 Task: In the  document chart. Add the mentioned hyperlink after second sentence in main content 'www.instagram.com' Insert the picture of  'Aspen' with name   Aspen.png  Change shape height to 3.3
Action: Mouse moved to (1059, 156)
Screenshot: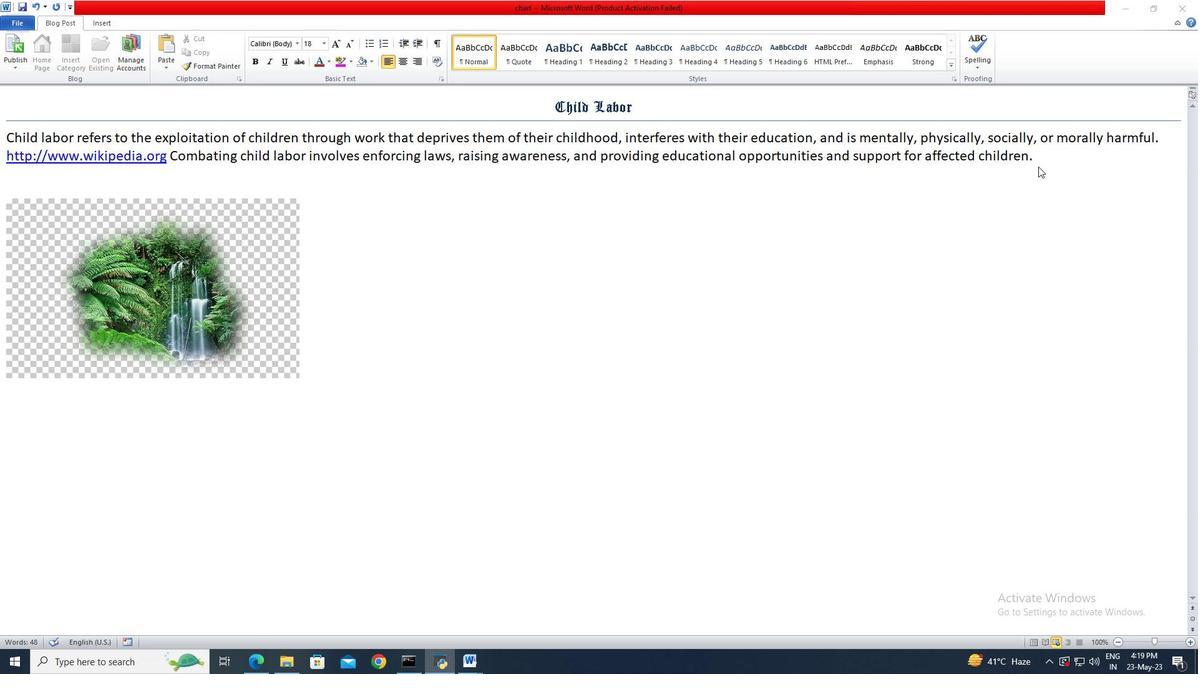 
Action: Mouse pressed left at (1059, 156)
Screenshot: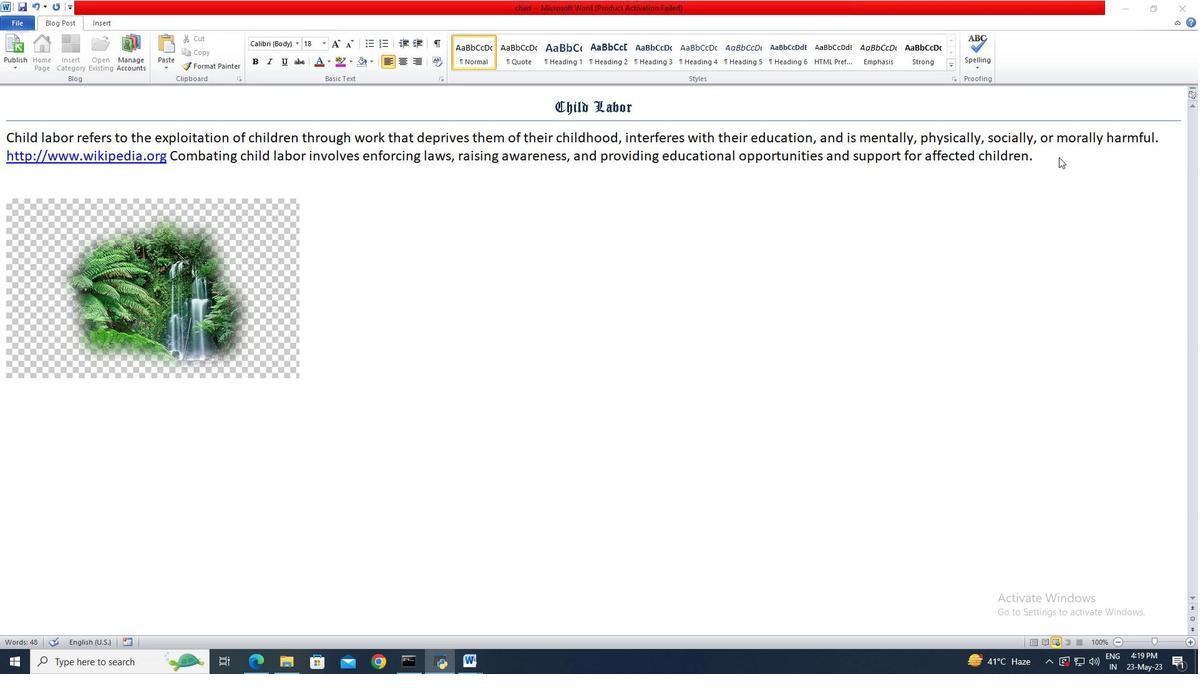 
Action: Mouse moved to (116, 24)
Screenshot: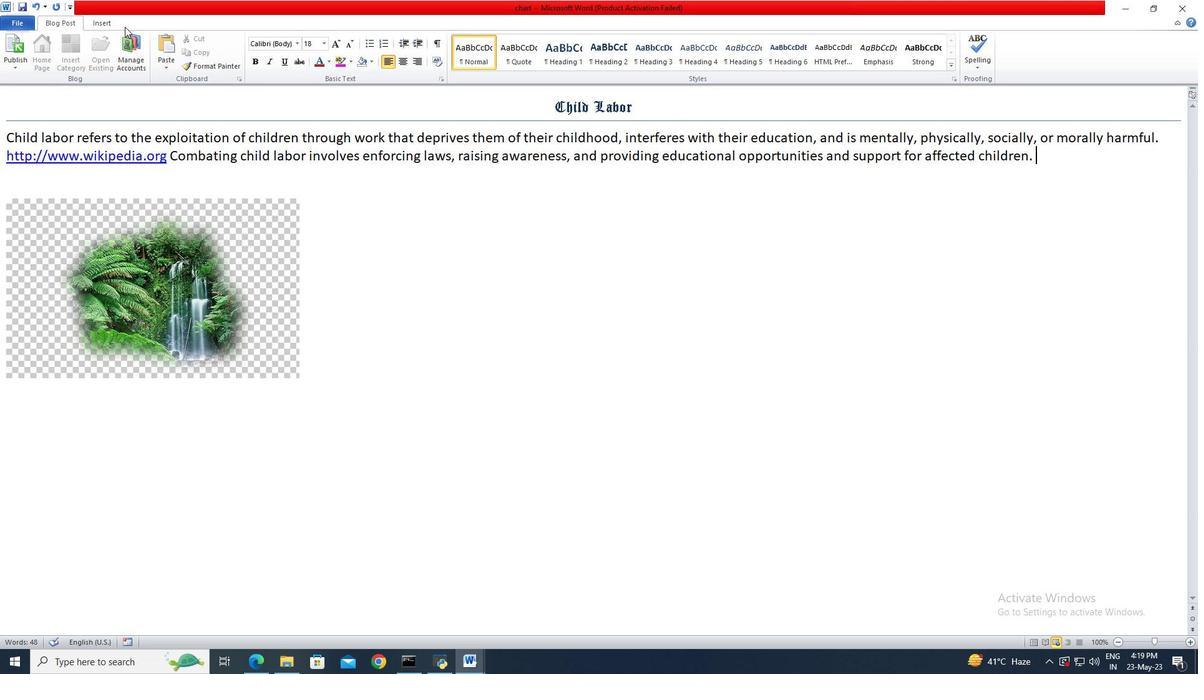 
Action: Mouse pressed left at (116, 24)
Screenshot: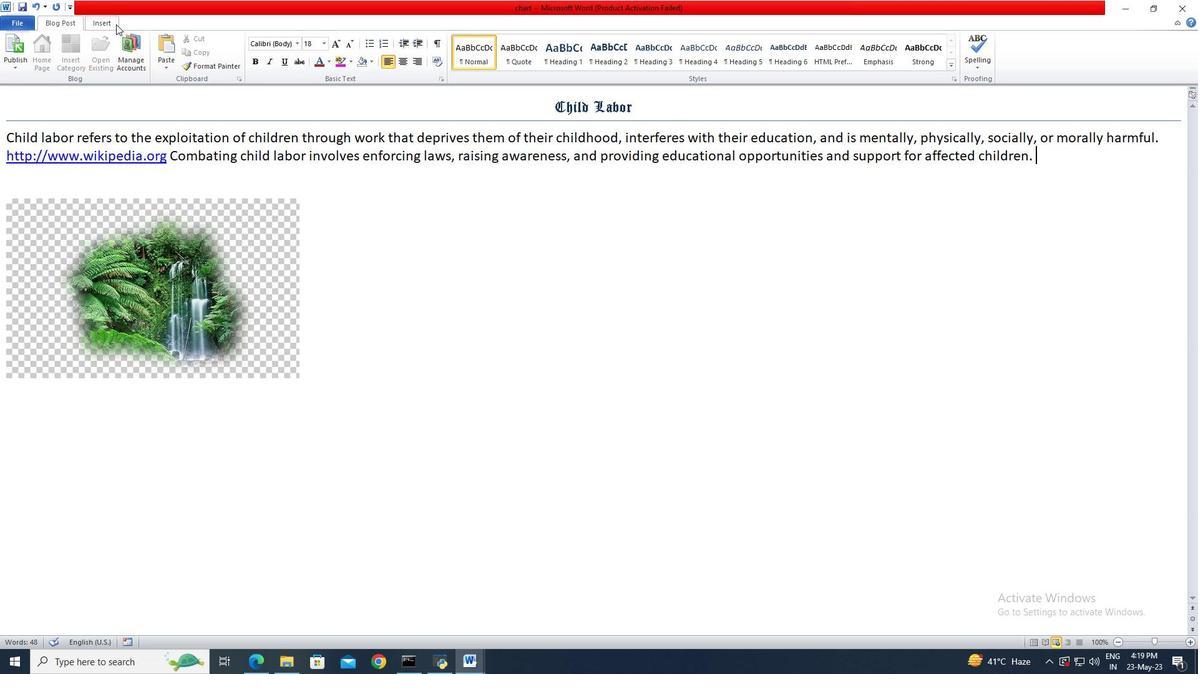
Action: Mouse moved to (236, 53)
Screenshot: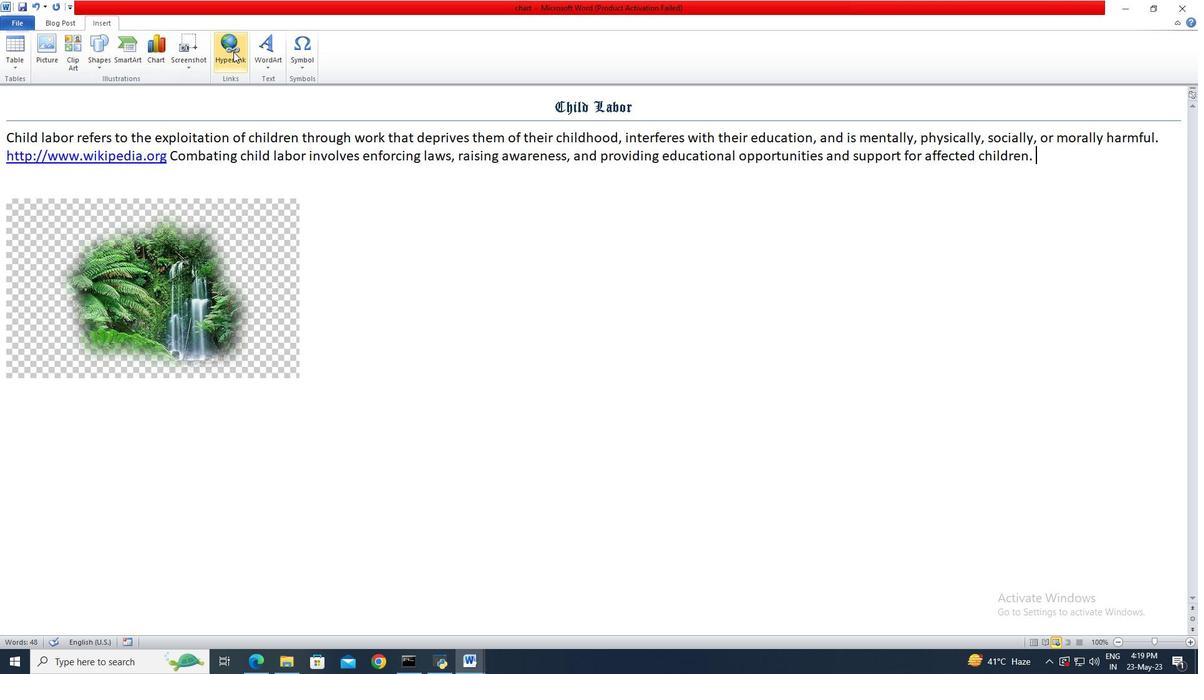 
Action: Mouse pressed left at (236, 53)
Screenshot: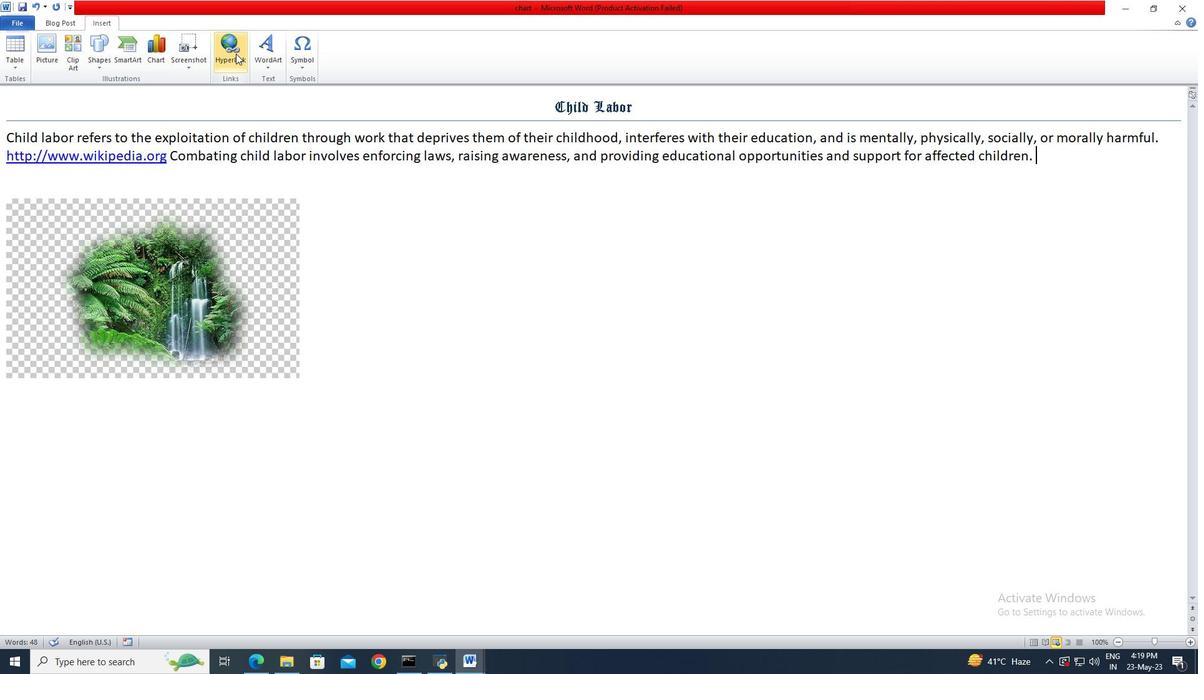 
Action: Mouse moved to (534, 380)
Screenshot: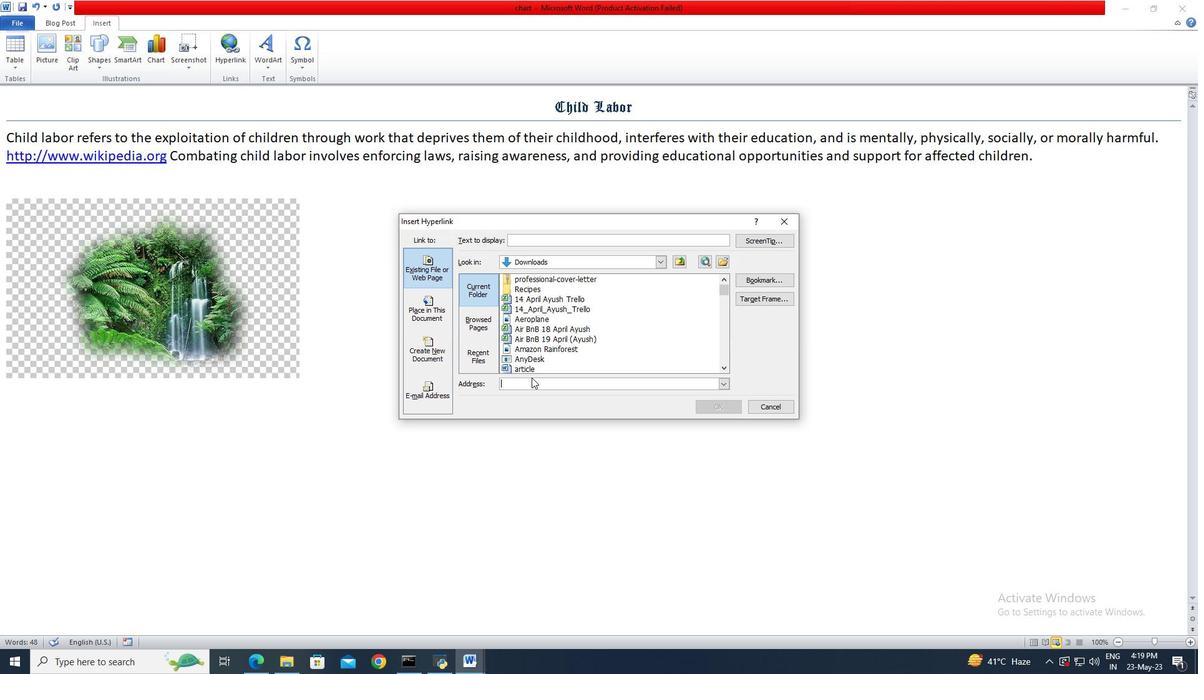 
Action: Mouse pressed left at (534, 380)
Screenshot: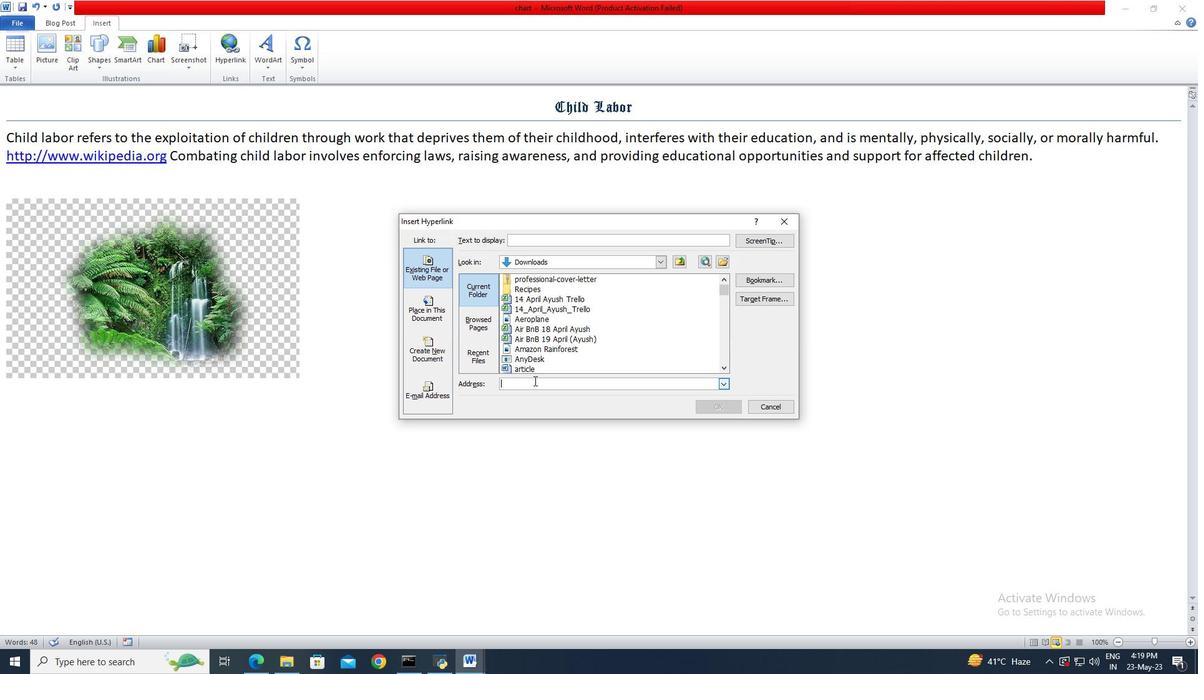 
Action: Key pressed www.instagram.com
Screenshot: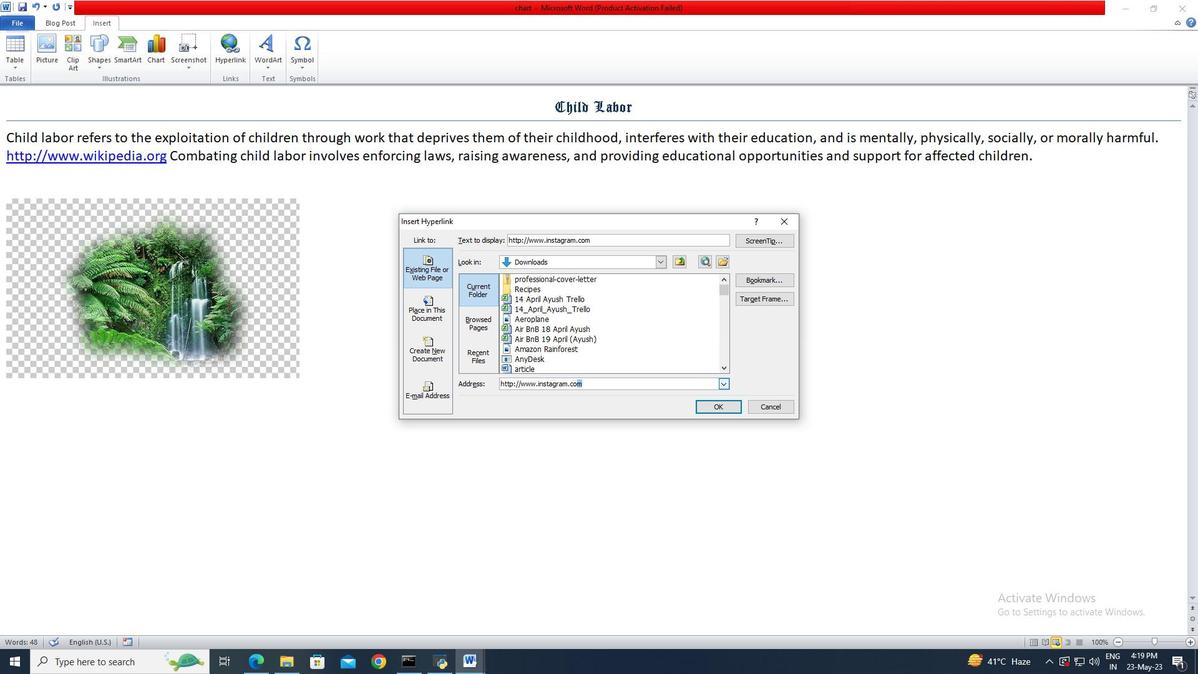 
Action: Mouse moved to (713, 413)
Screenshot: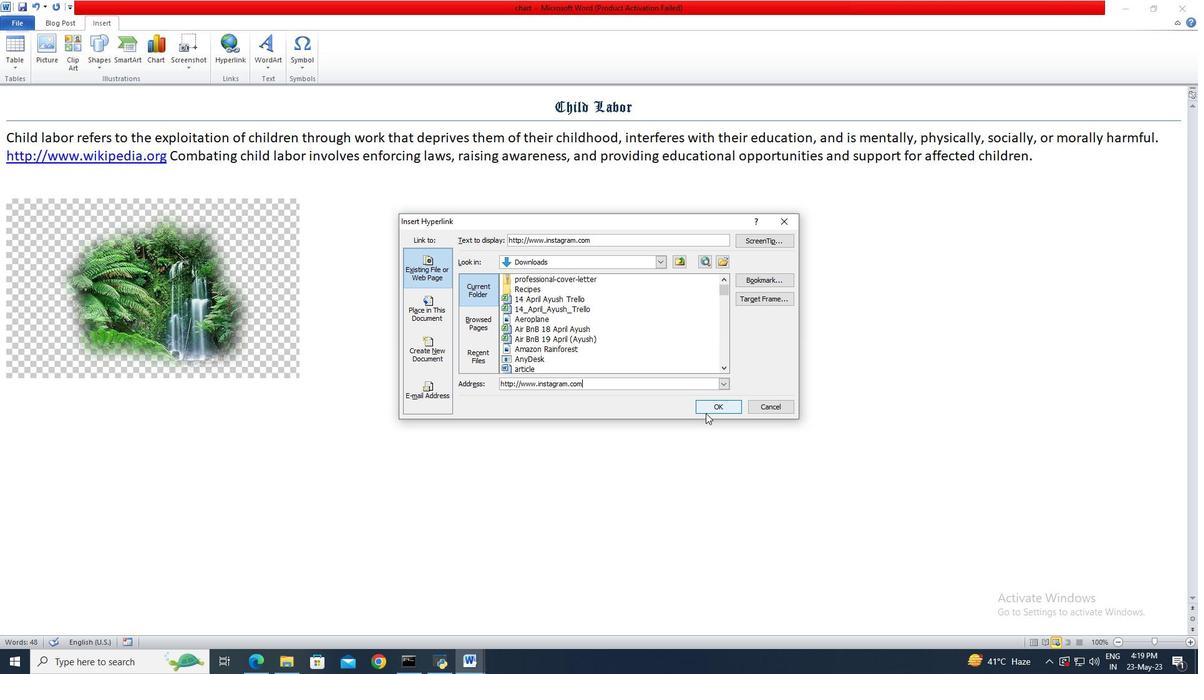 
Action: Mouse pressed left at (713, 413)
Screenshot: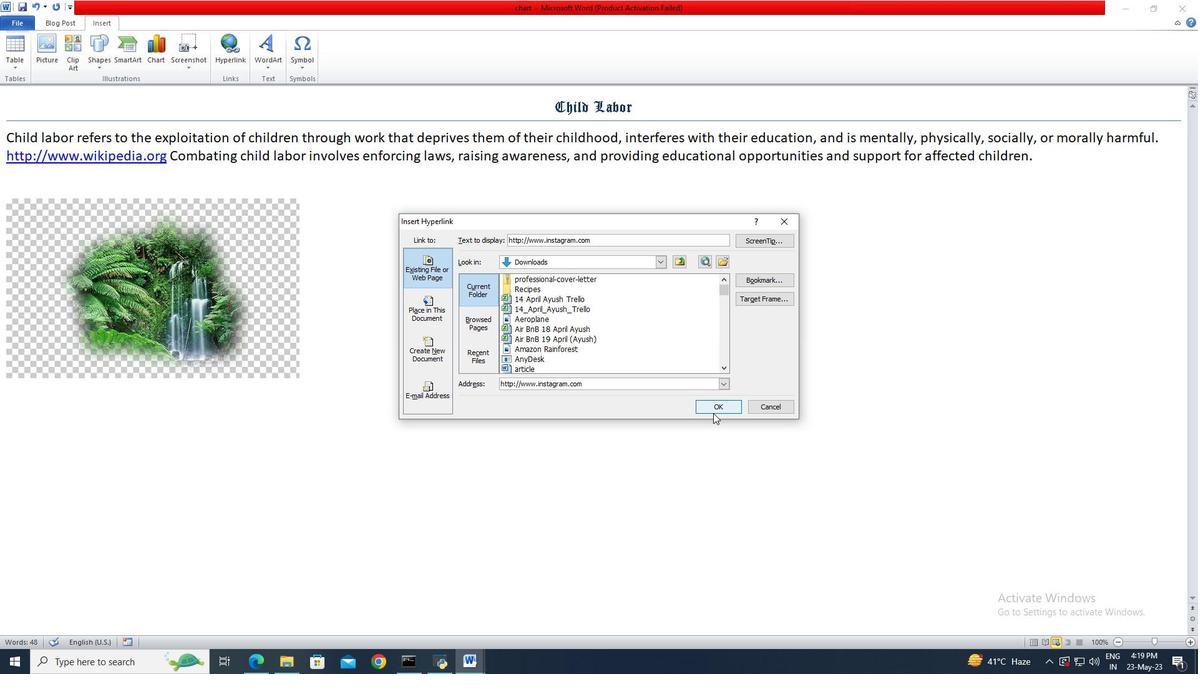
Action: Mouse moved to (565, 345)
Screenshot: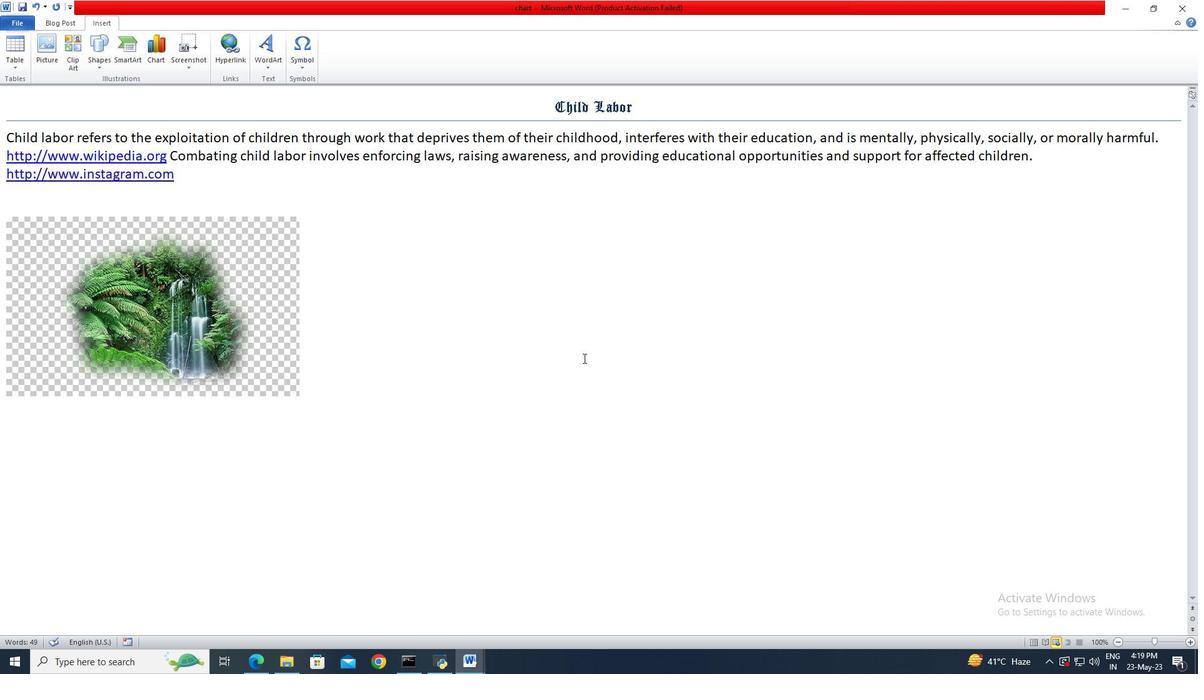 
Action: Mouse pressed left at (565, 345)
Screenshot: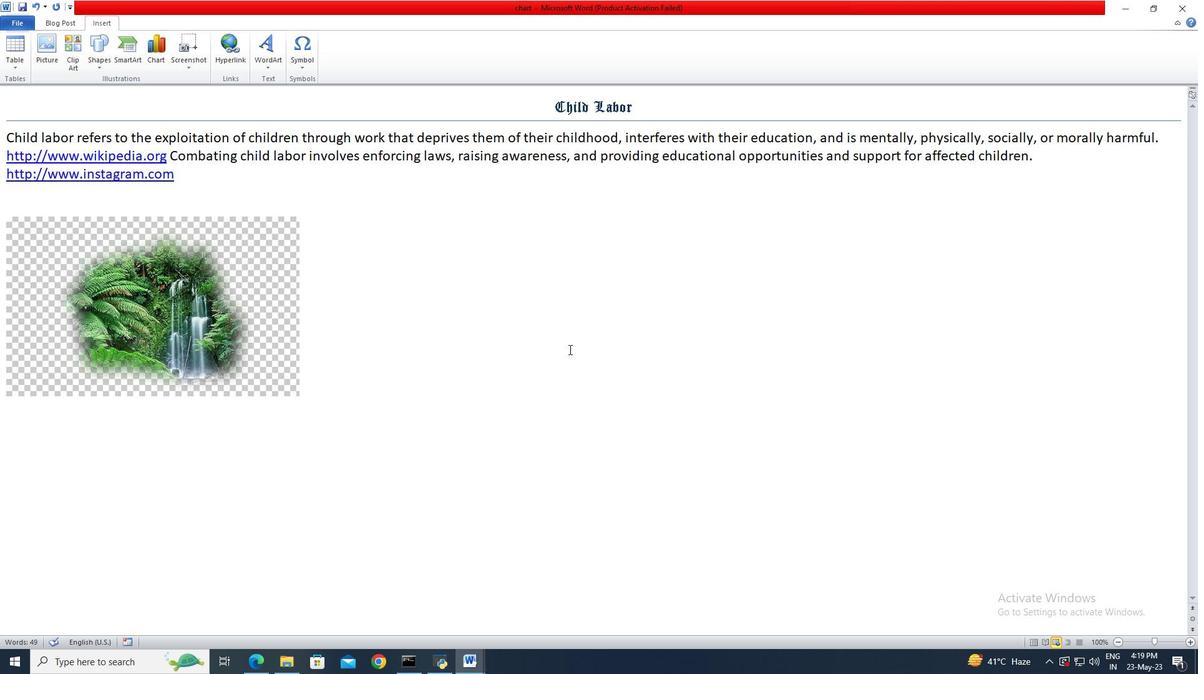 
Action: Key pressed <Key.enter><Key.enter>
Screenshot: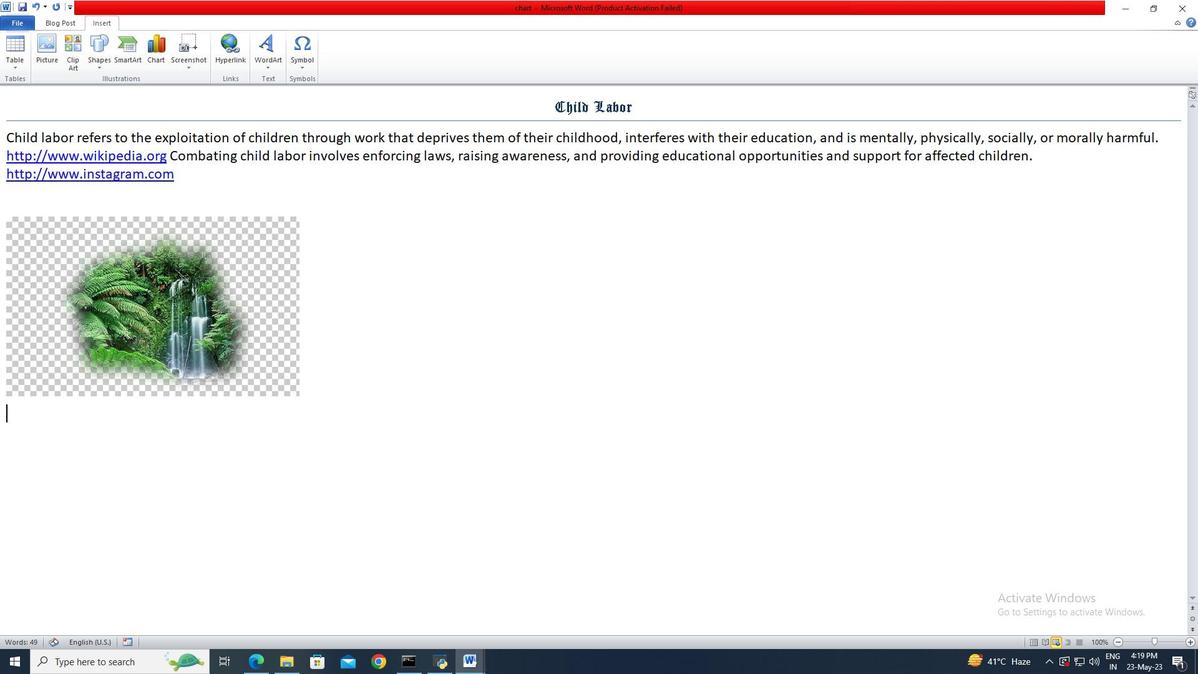 
Action: Mouse moved to (59, 44)
Screenshot: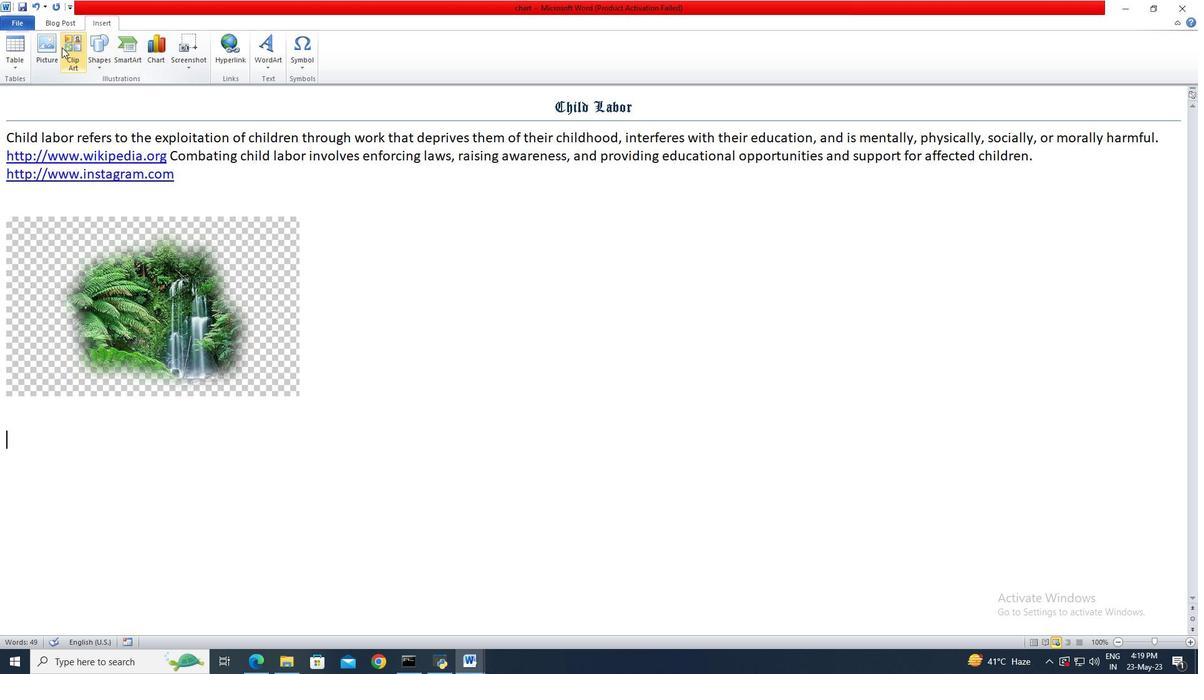 
Action: Mouse pressed left at (59, 44)
Screenshot: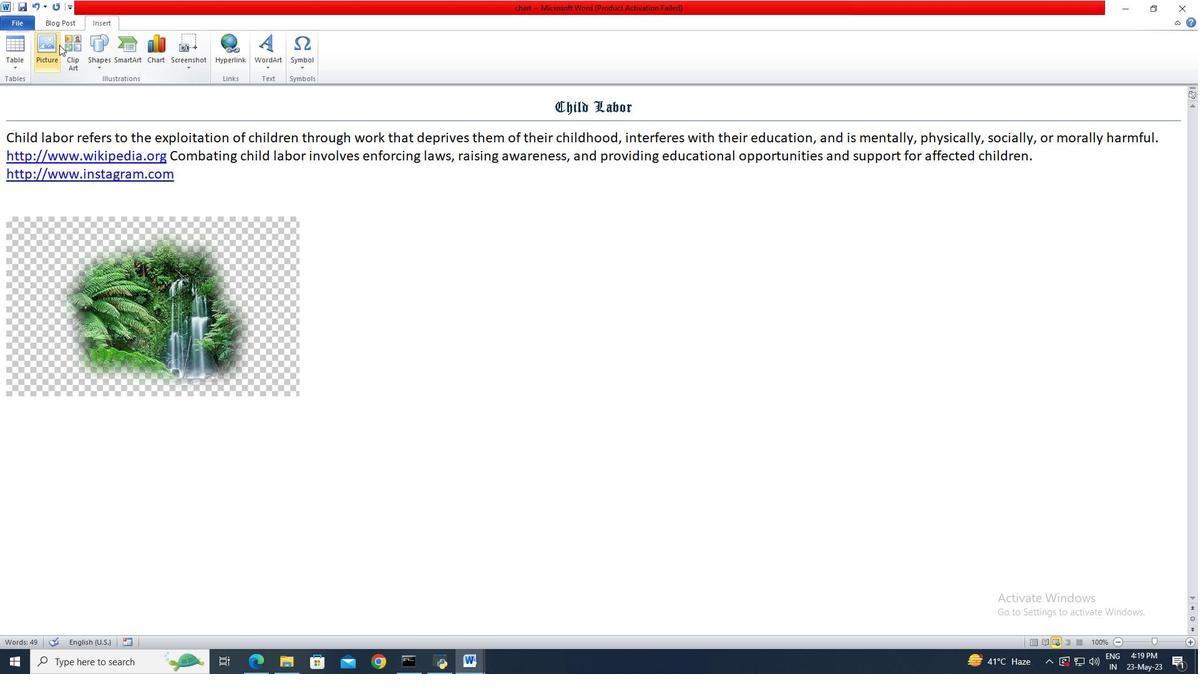 
Action: Mouse moved to (149, 108)
Screenshot: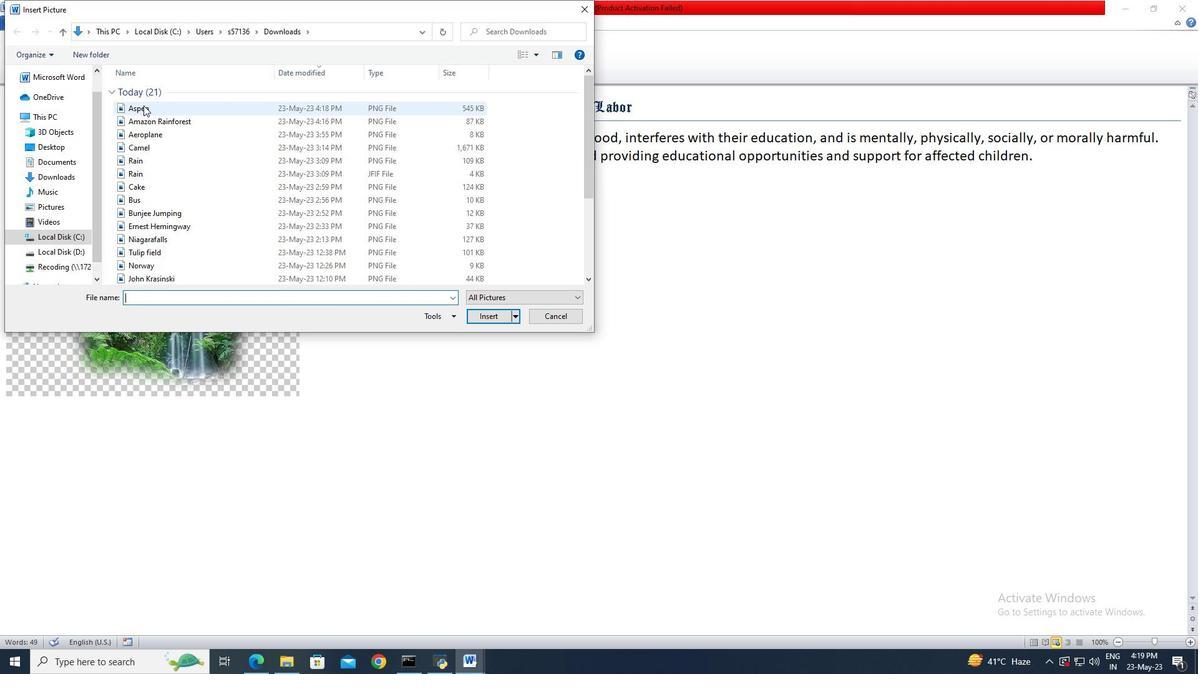 
Action: Mouse pressed left at (149, 108)
Screenshot: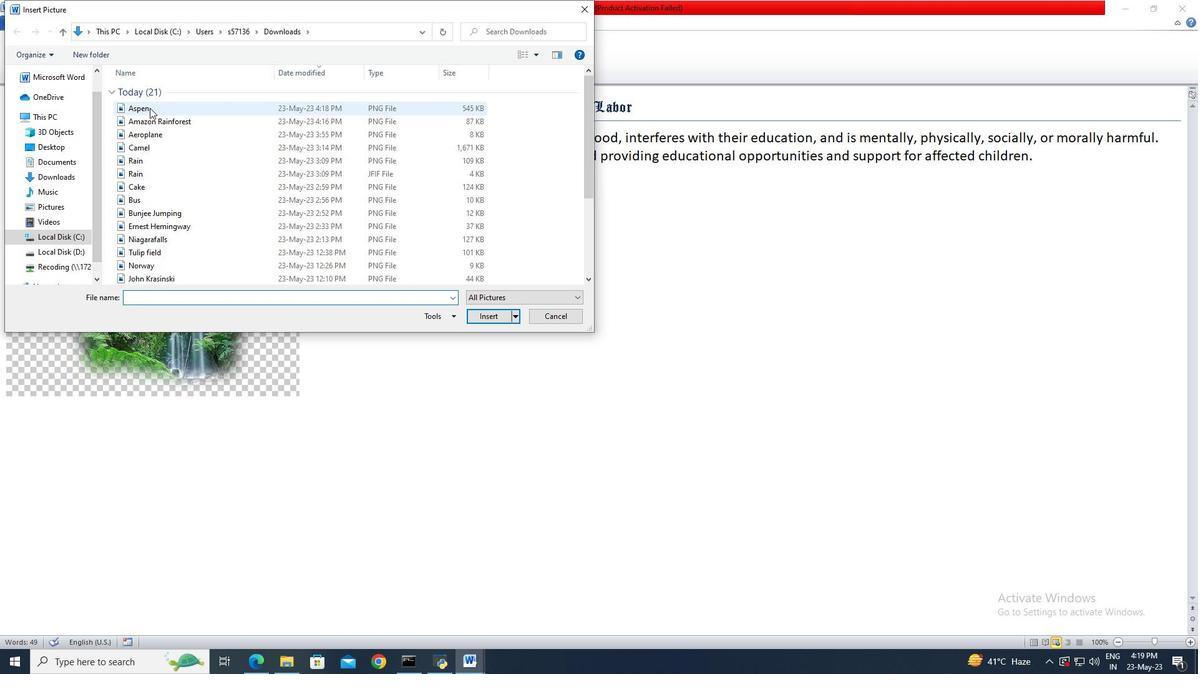 
Action: Mouse moved to (485, 324)
Screenshot: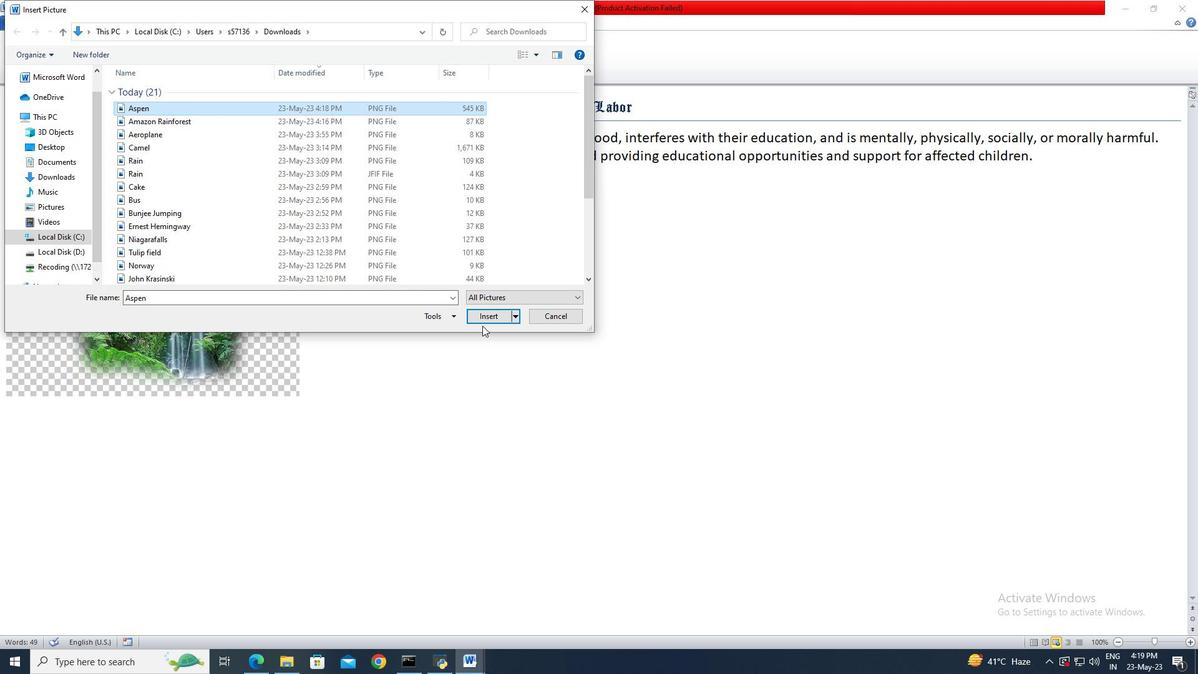 
Action: Mouse pressed left at (485, 324)
Screenshot: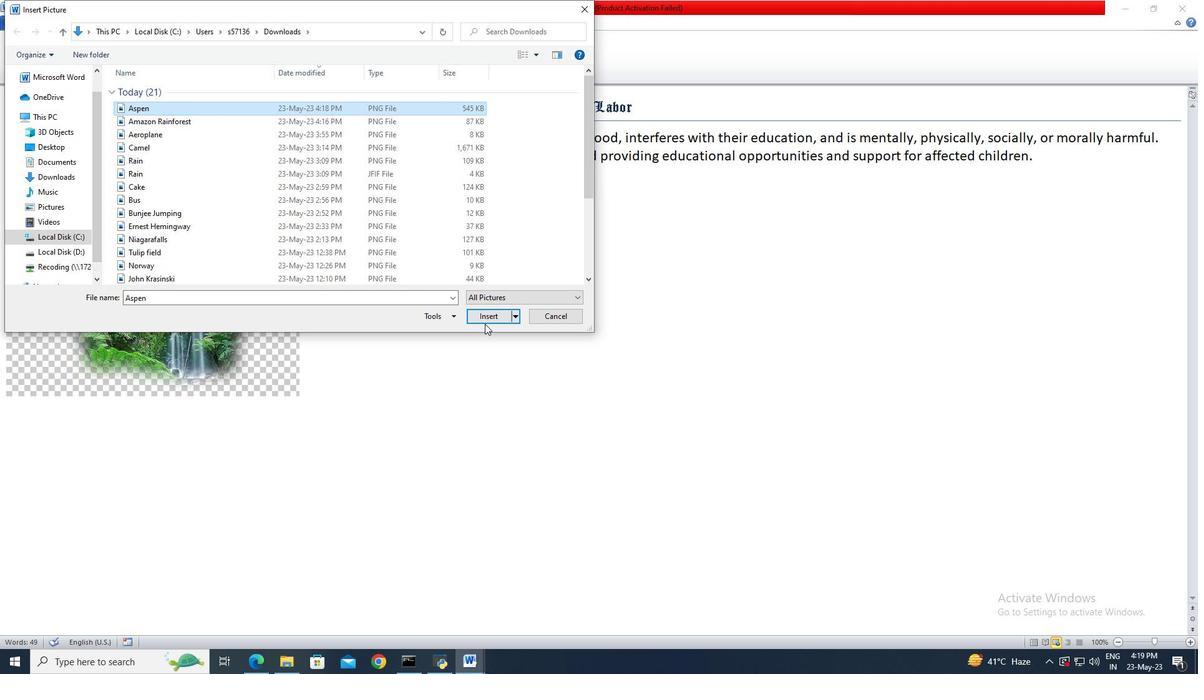 
Action: Mouse moved to (1170, 44)
Screenshot: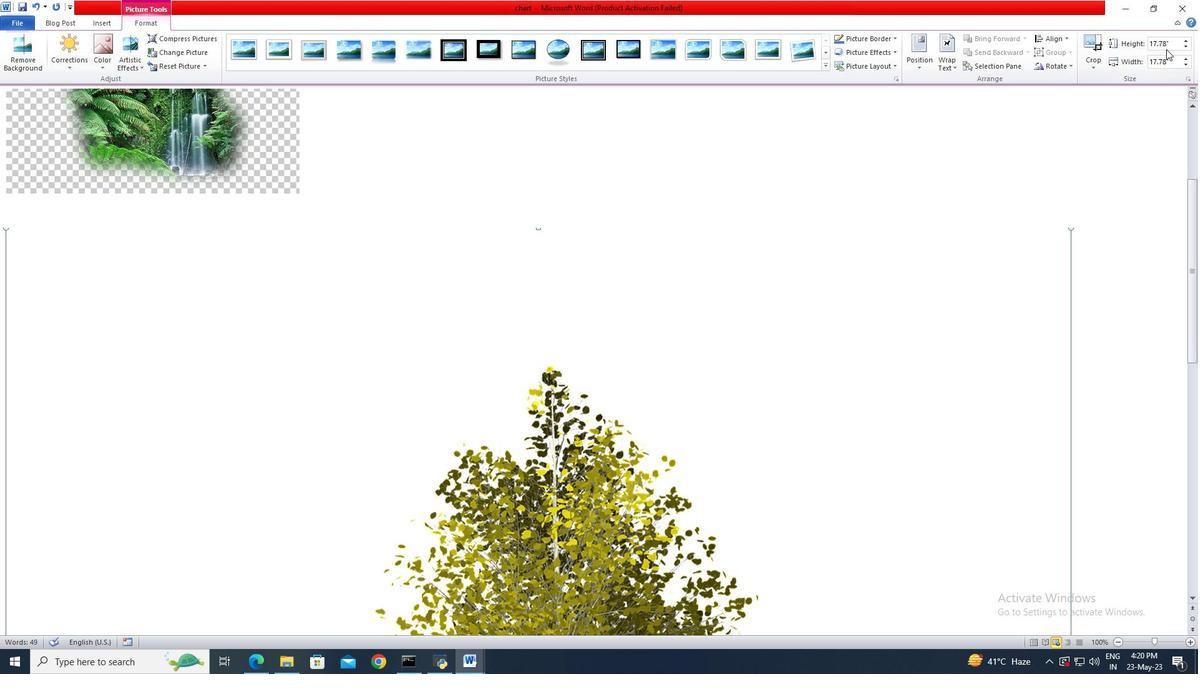 
Action: Mouse pressed left at (1170, 44)
Screenshot: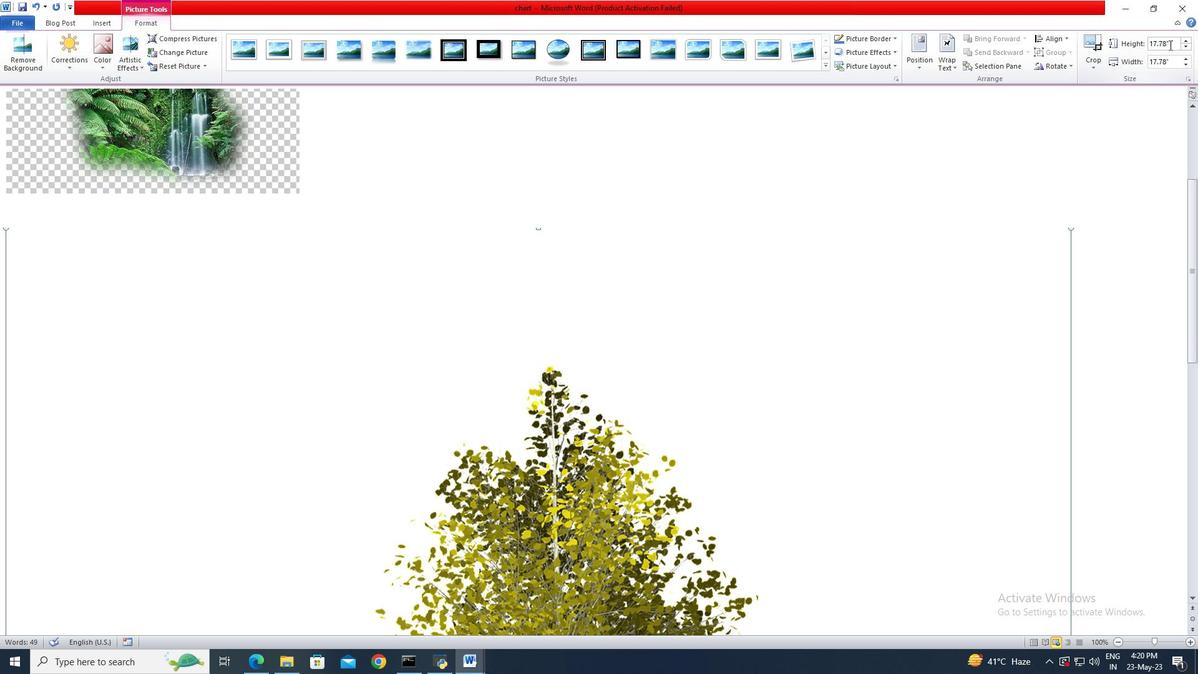 
Action: Key pressed 3.3<Key.enter>
Screenshot: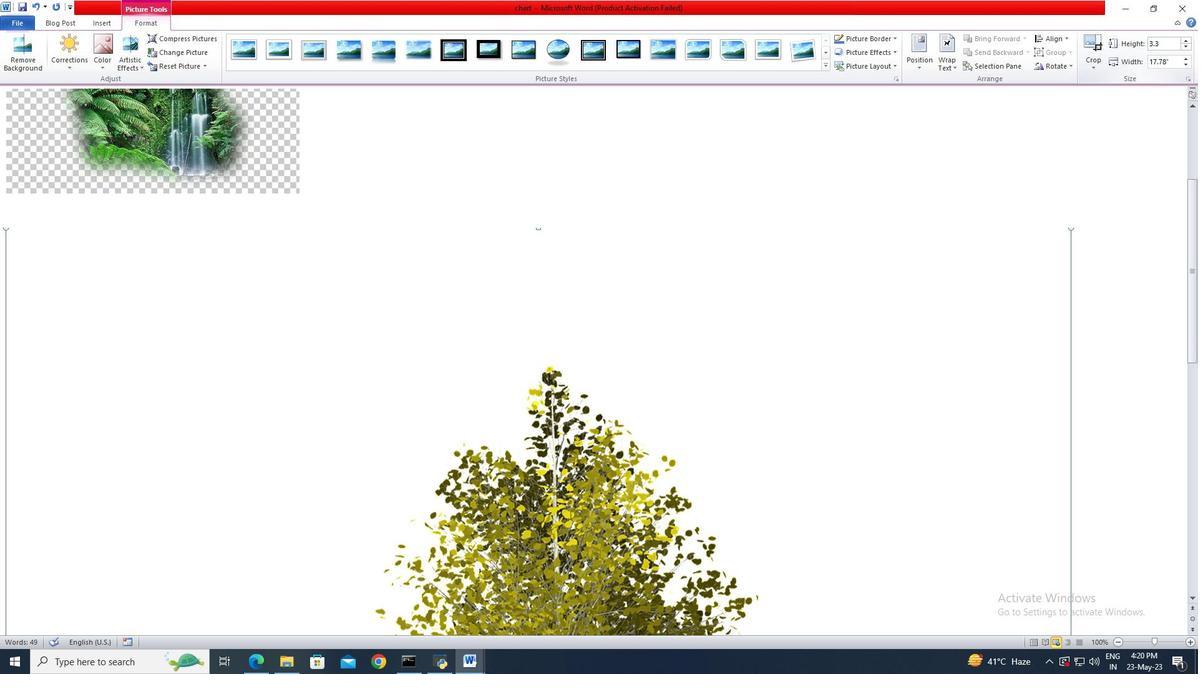 
Action: Mouse moved to (1066, 284)
Screenshot: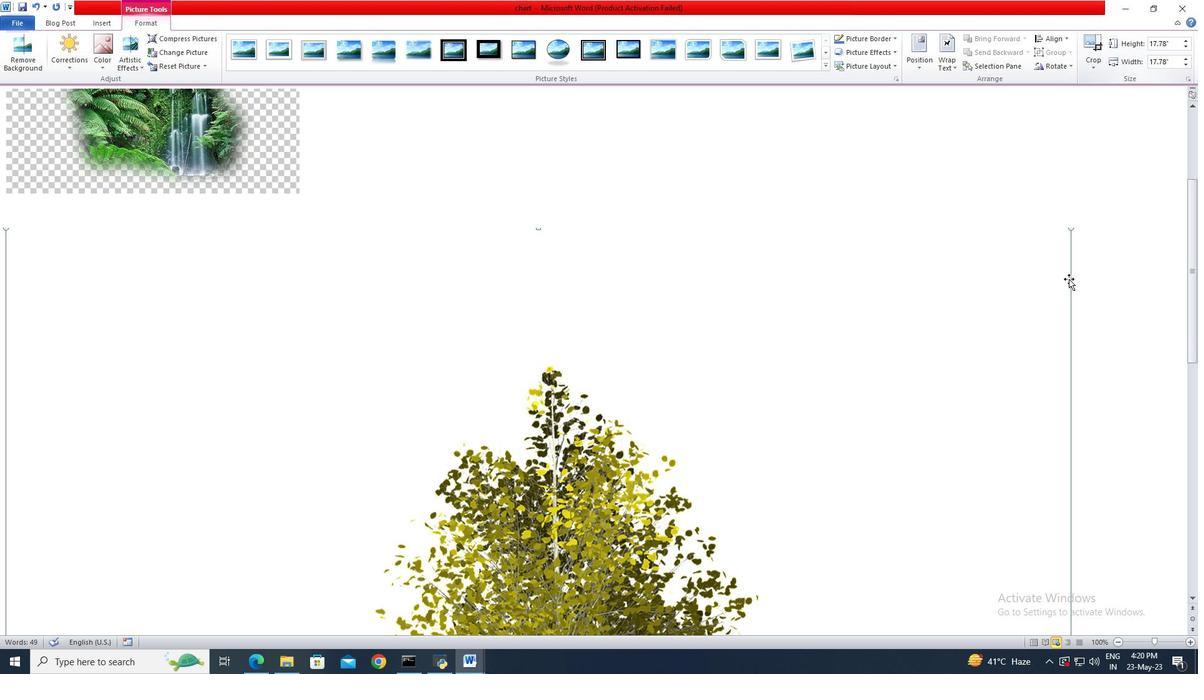 
Action: Mouse pressed left at (1066, 284)
Screenshot: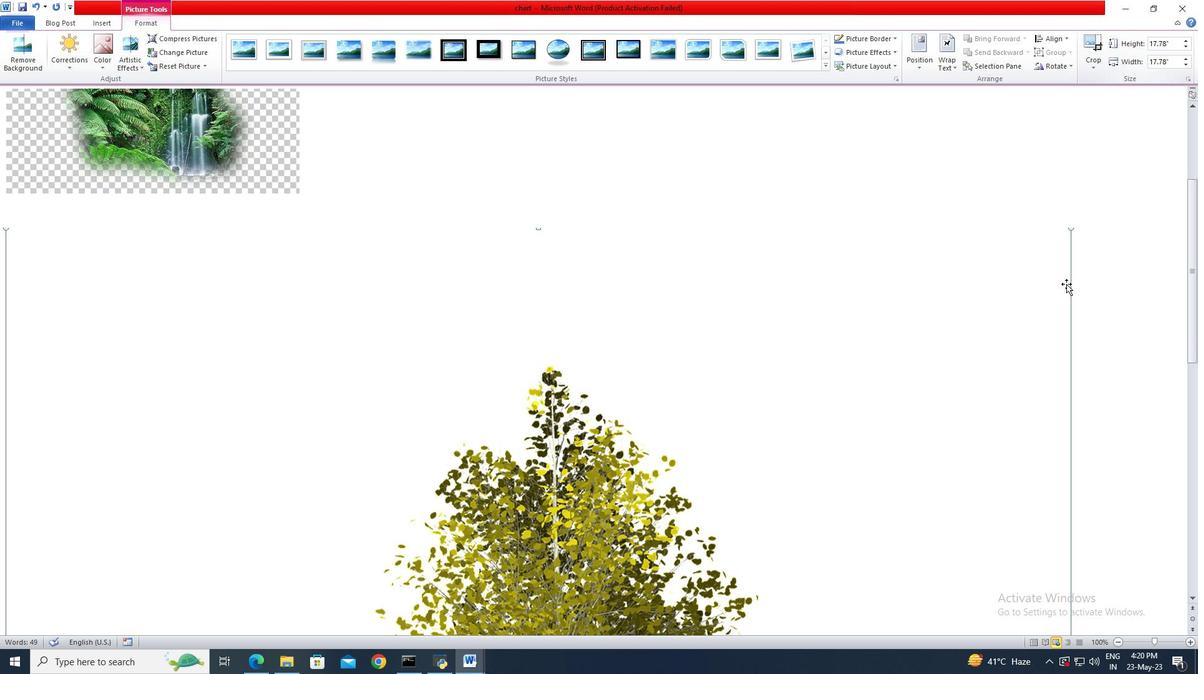 
Action: Mouse moved to (1156, 46)
Screenshot: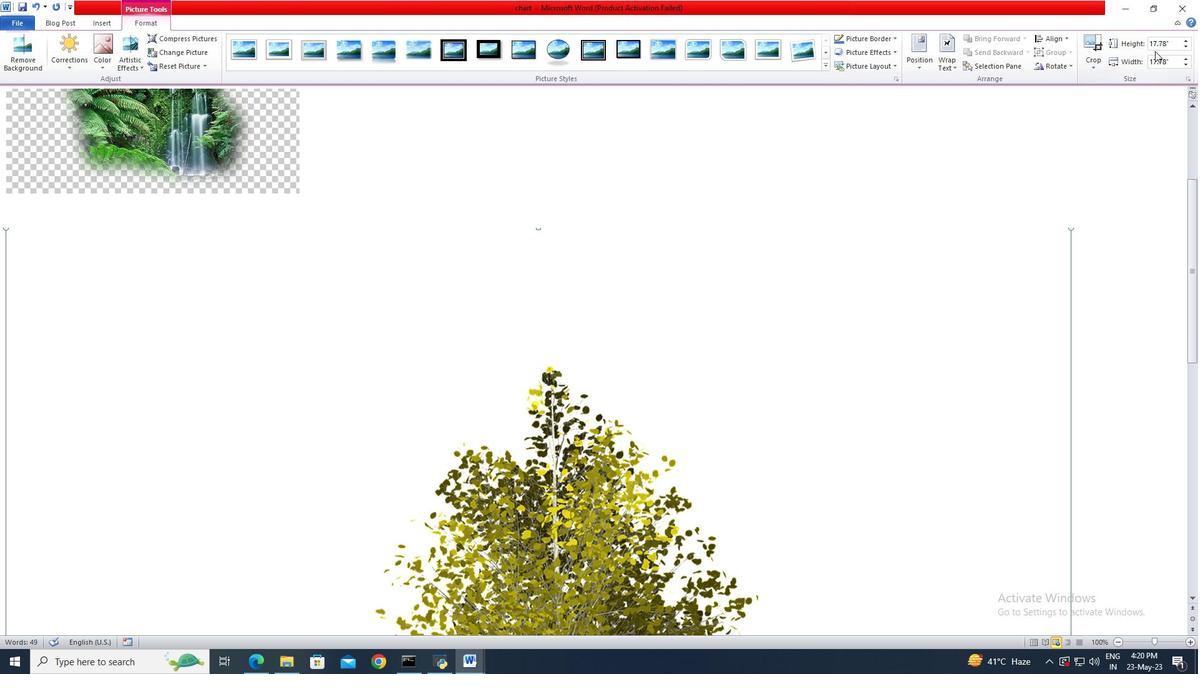
Action: Mouse pressed left at (1156, 46)
Screenshot: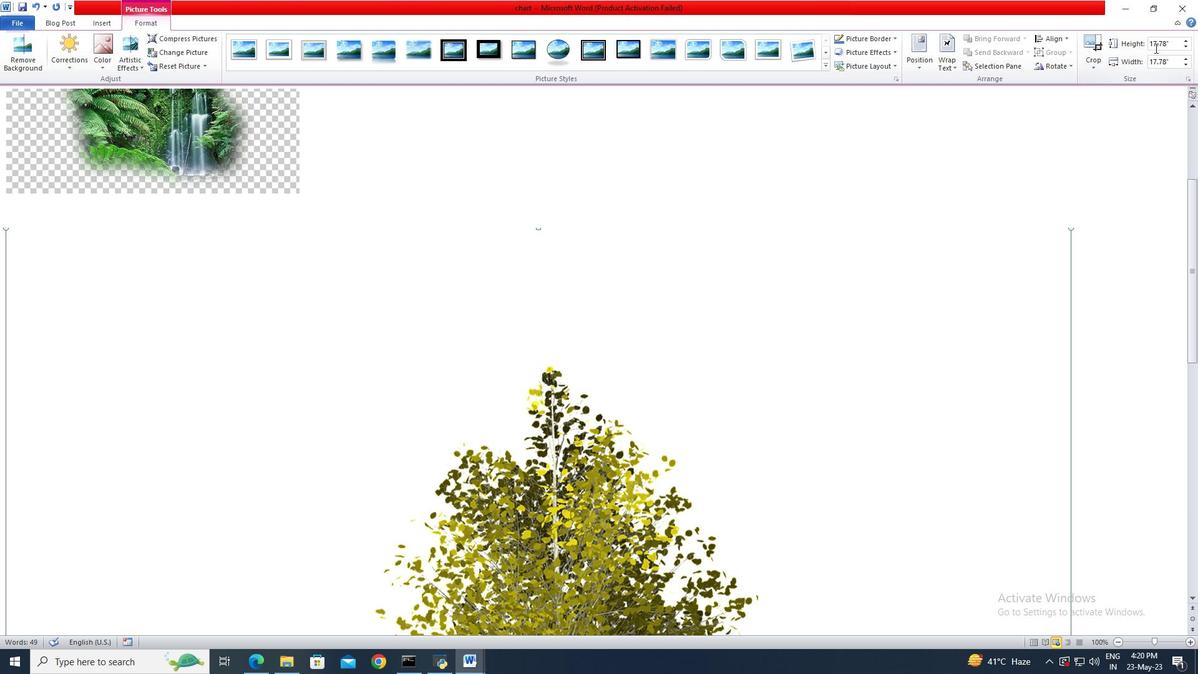 
Action: Key pressed 3.3<Key.enter>
Screenshot: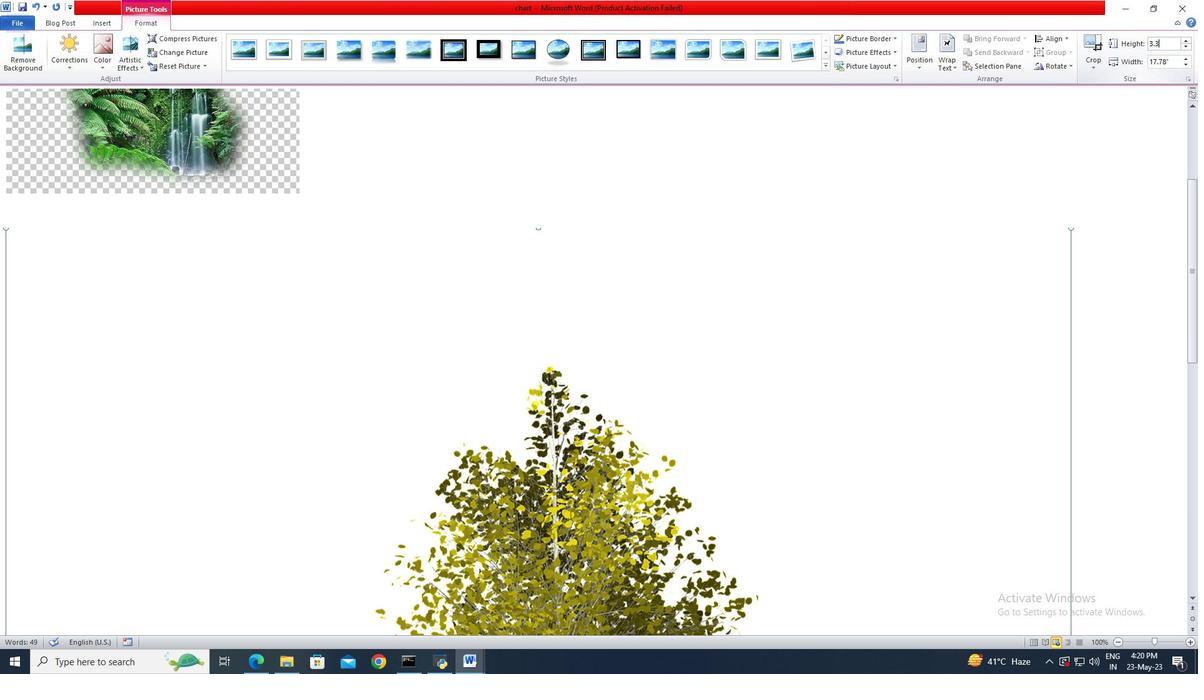 
Action: Mouse moved to (1004, 213)
Screenshot: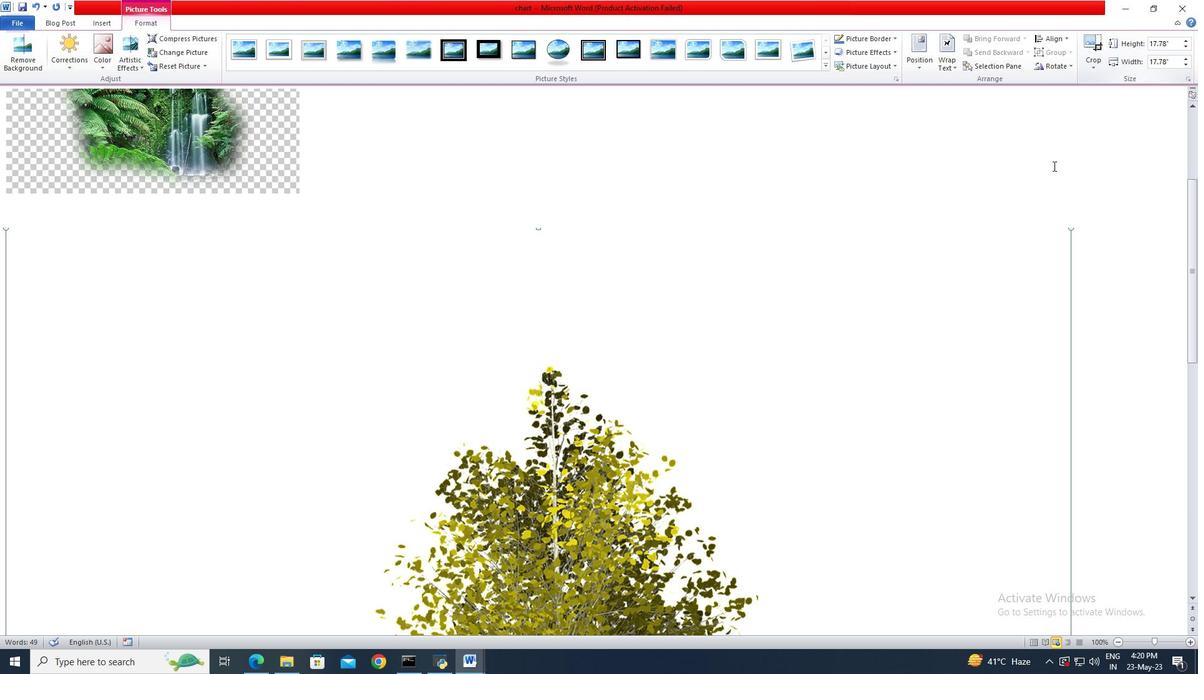 
Action: Mouse scrolled (1004, 214) with delta (0, 0)
Screenshot: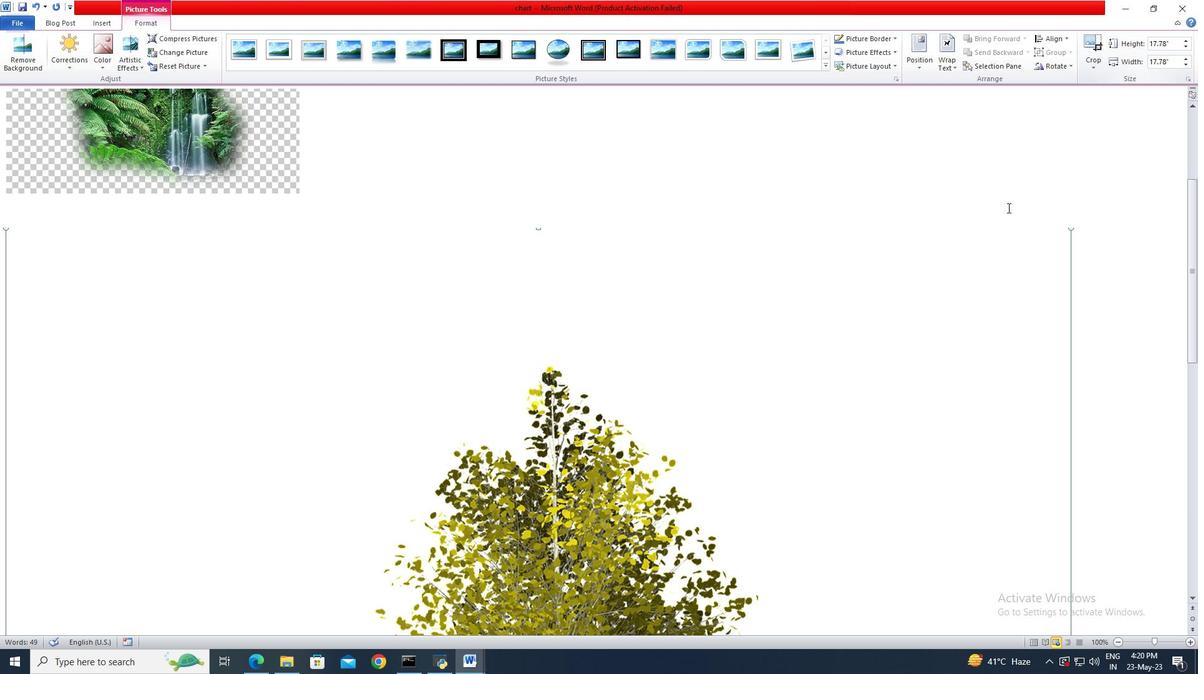
